 Task: Add Jarrow Formulas Glucose Optimizer Supports Glucose Metabolism Dietary Supplement to the cart.
Action: Mouse moved to (304, 137)
Screenshot: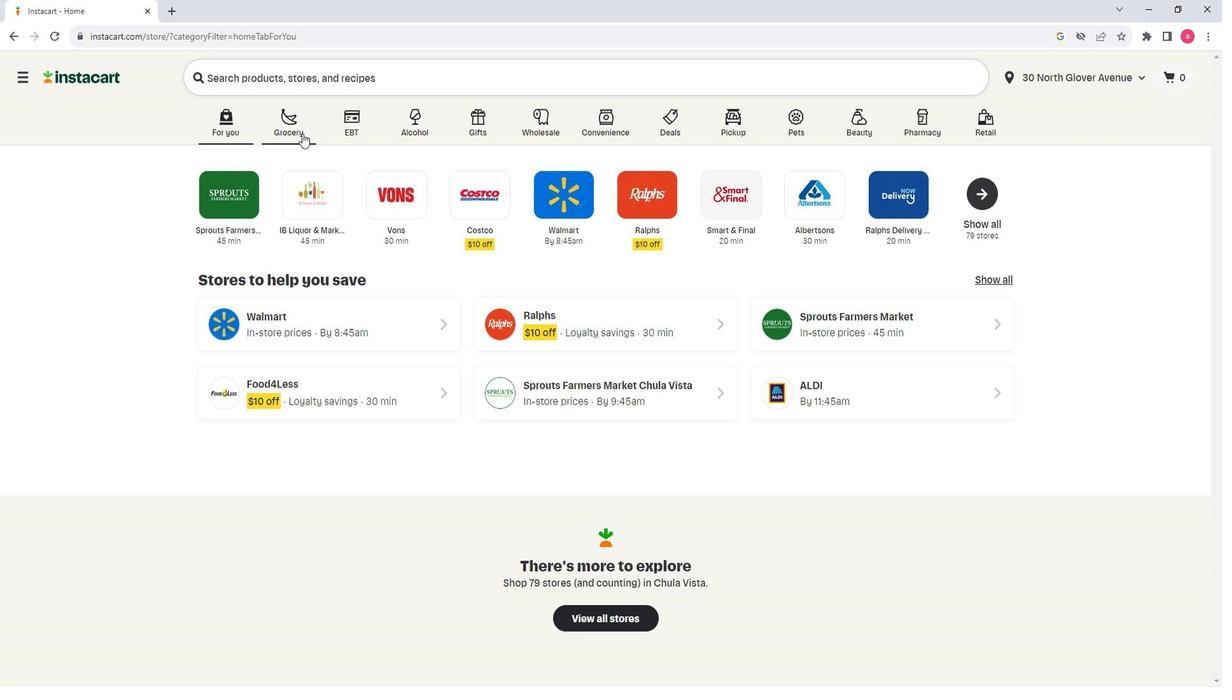 
Action: Mouse pressed left at (304, 137)
Screenshot: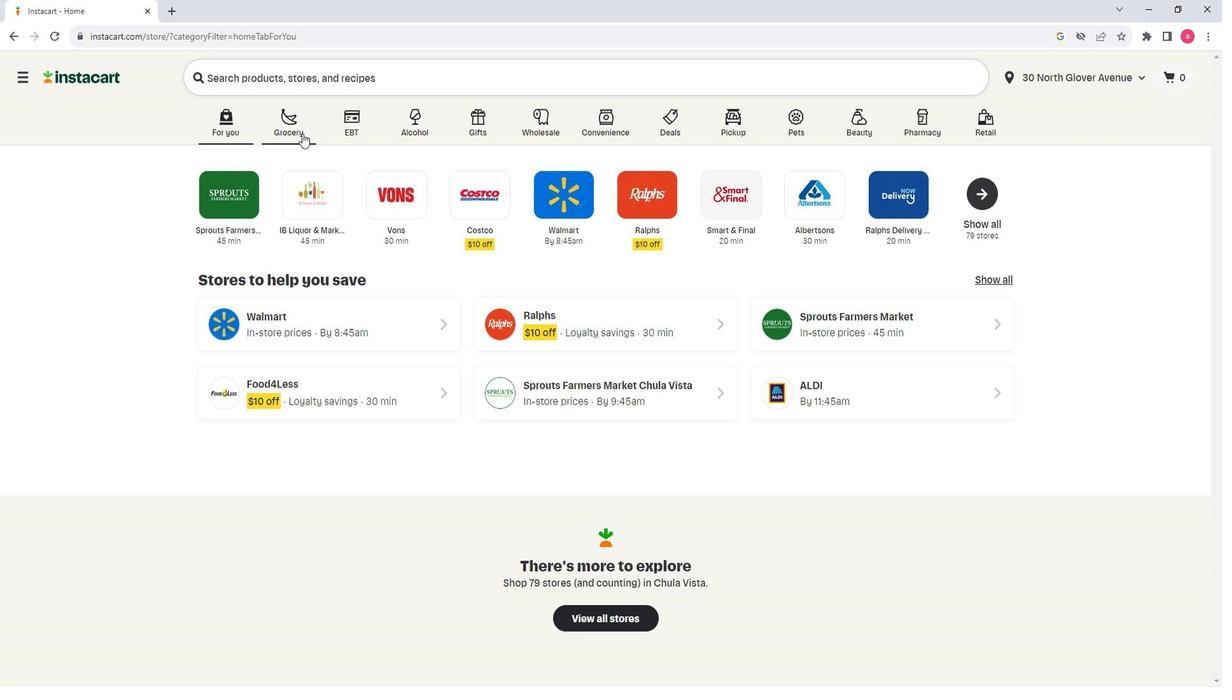 
Action: Mouse moved to (408, 390)
Screenshot: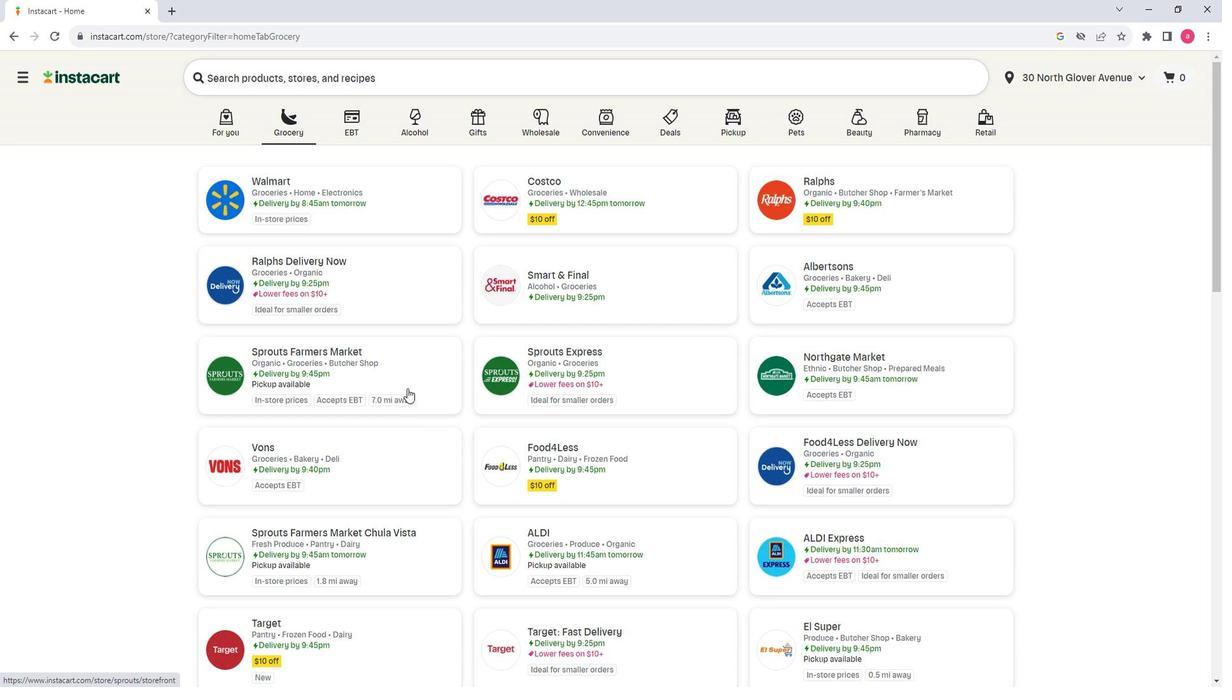 
Action: Mouse pressed left at (408, 390)
Screenshot: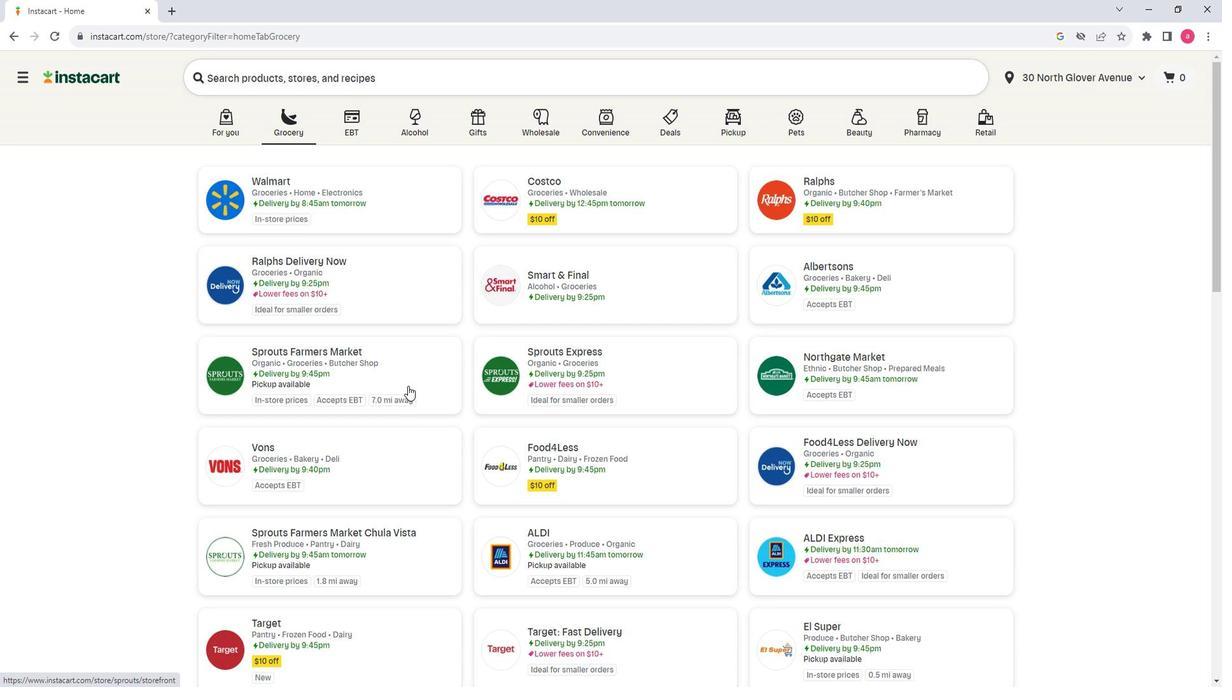 
Action: Mouse moved to (152, 402)
Screenshot: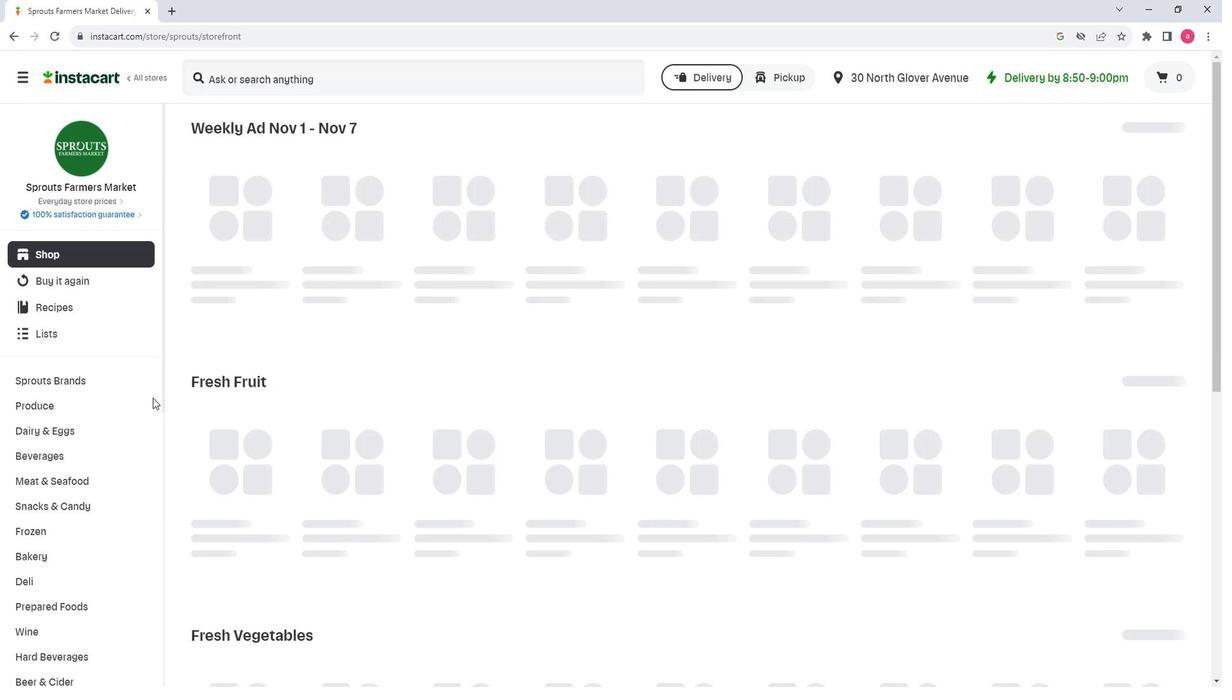 
Action: Mouse scrolled (152, 401) with delta (0, 0)
Screenshot: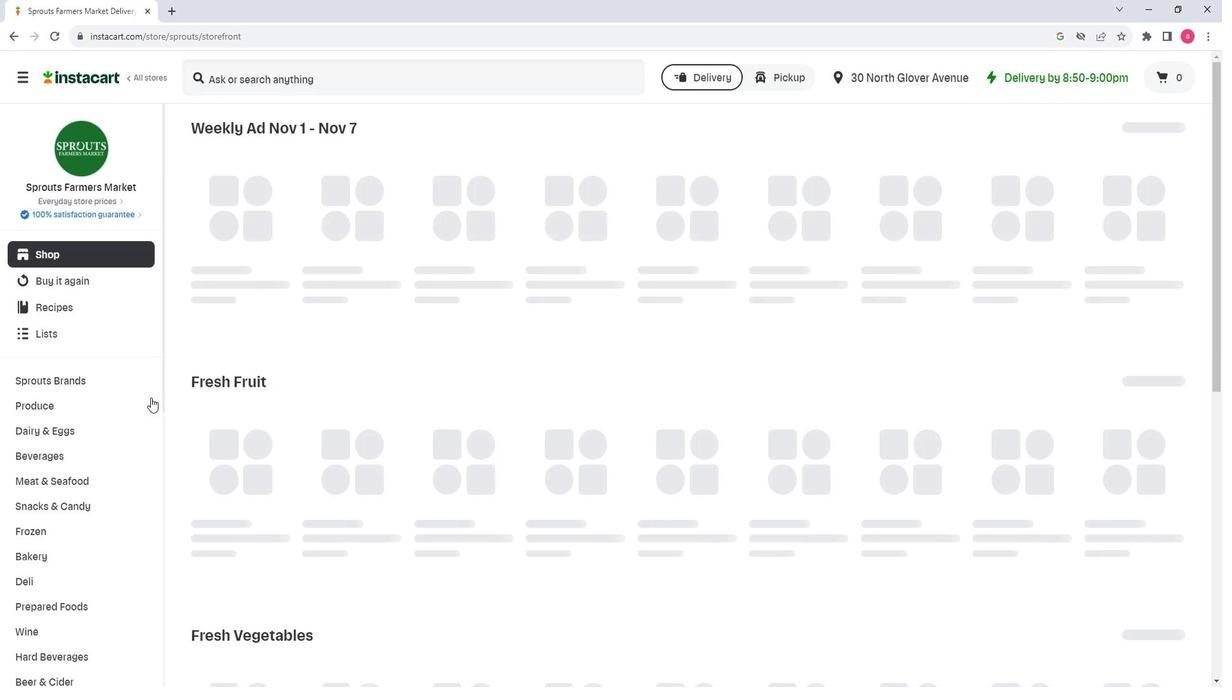 
Action: Mouse scrolled (152, 401) with delta (0, 0)
Screenshot: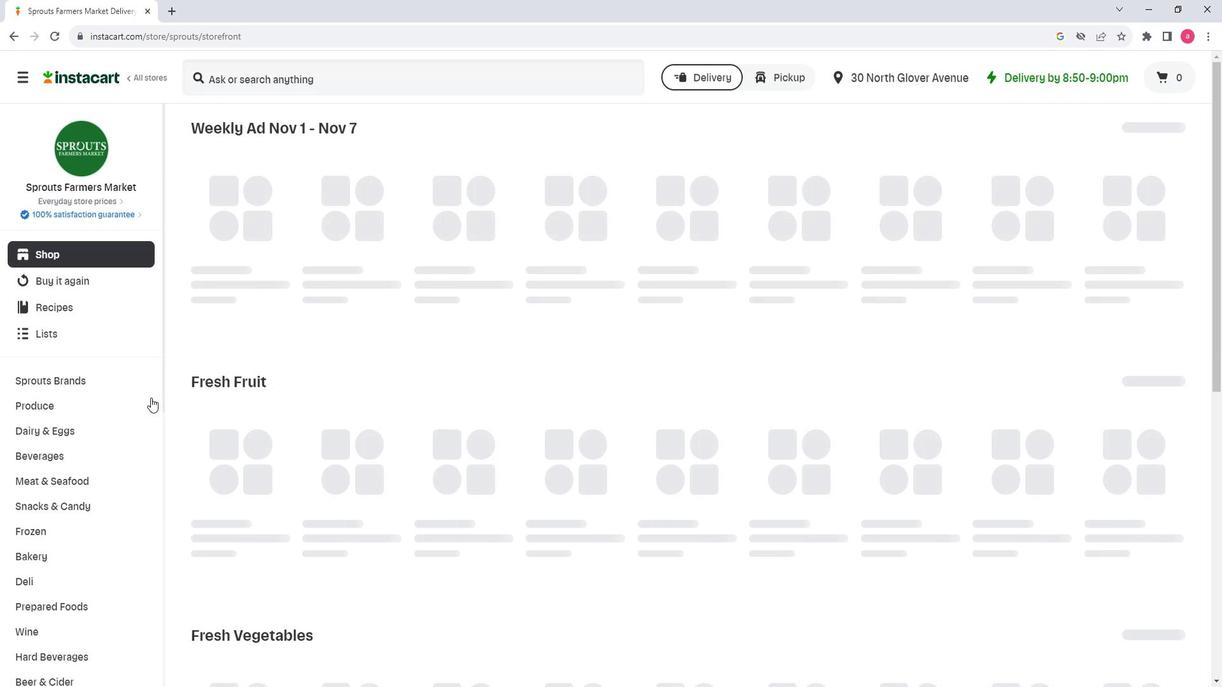 
Action: Mouse scrolled (152, 401) with delta (0, 0)
Screenshot: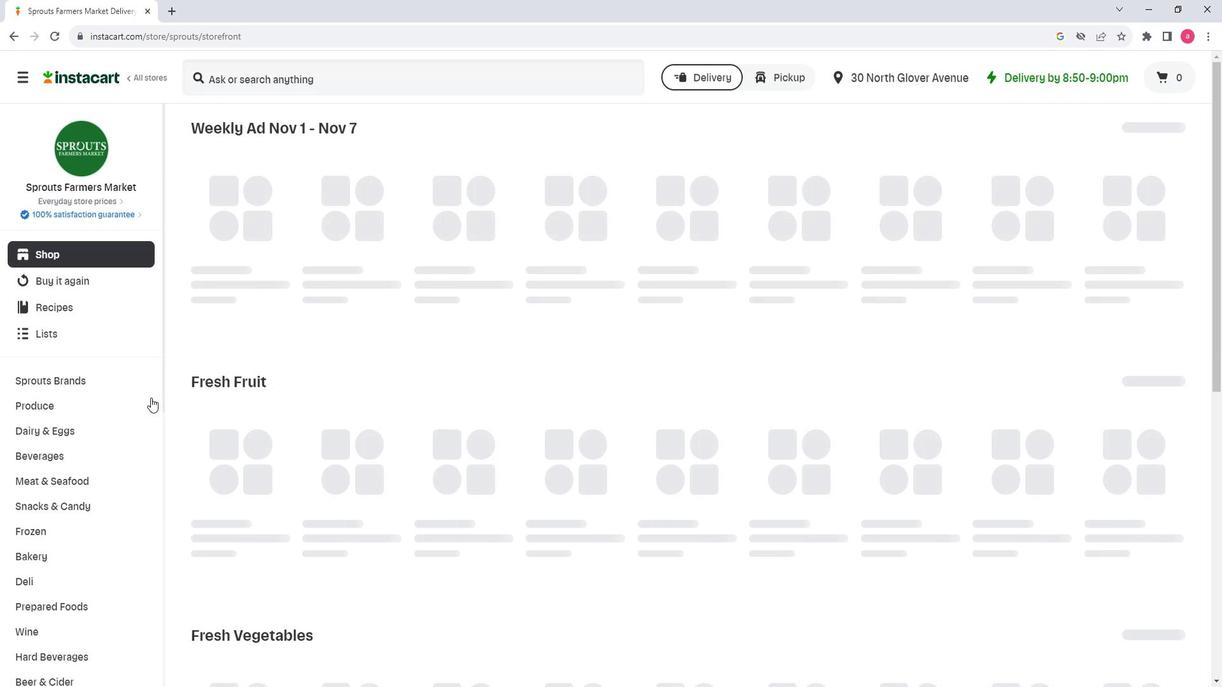 
Action: Mouse scrolled (152, 401) with delta (0, 0)
Screenshot: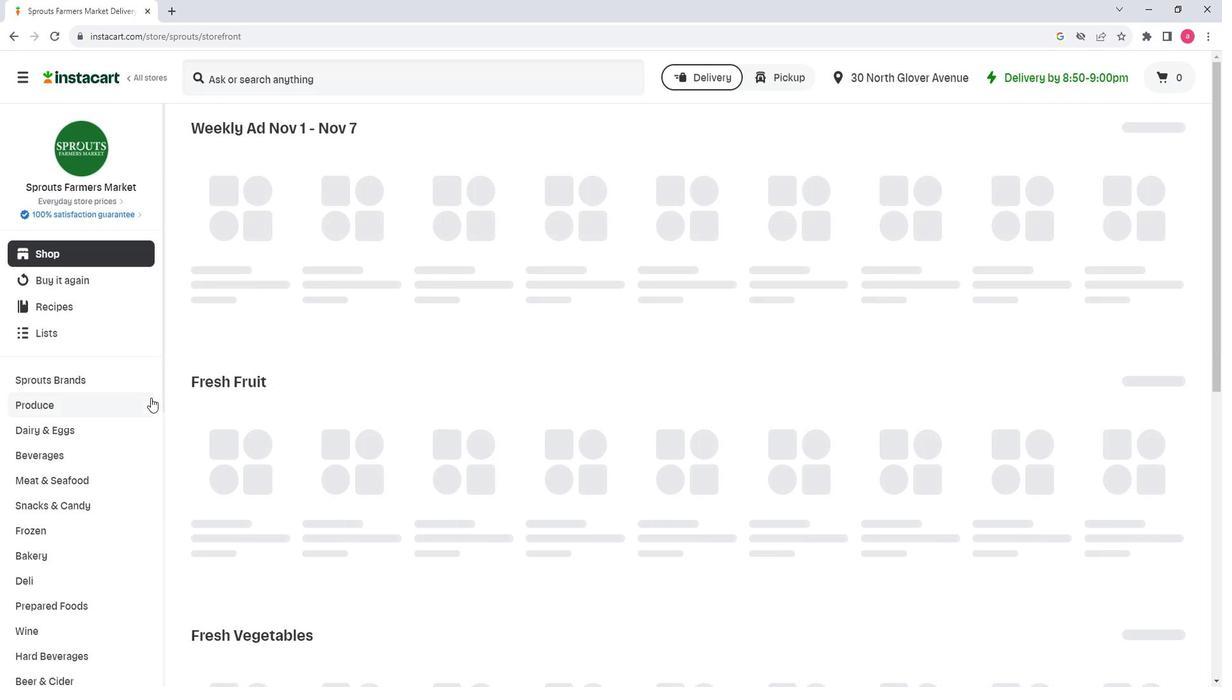 
Action: Mouse scrolled (152, 401) with delta (0, 0)
Screenshot: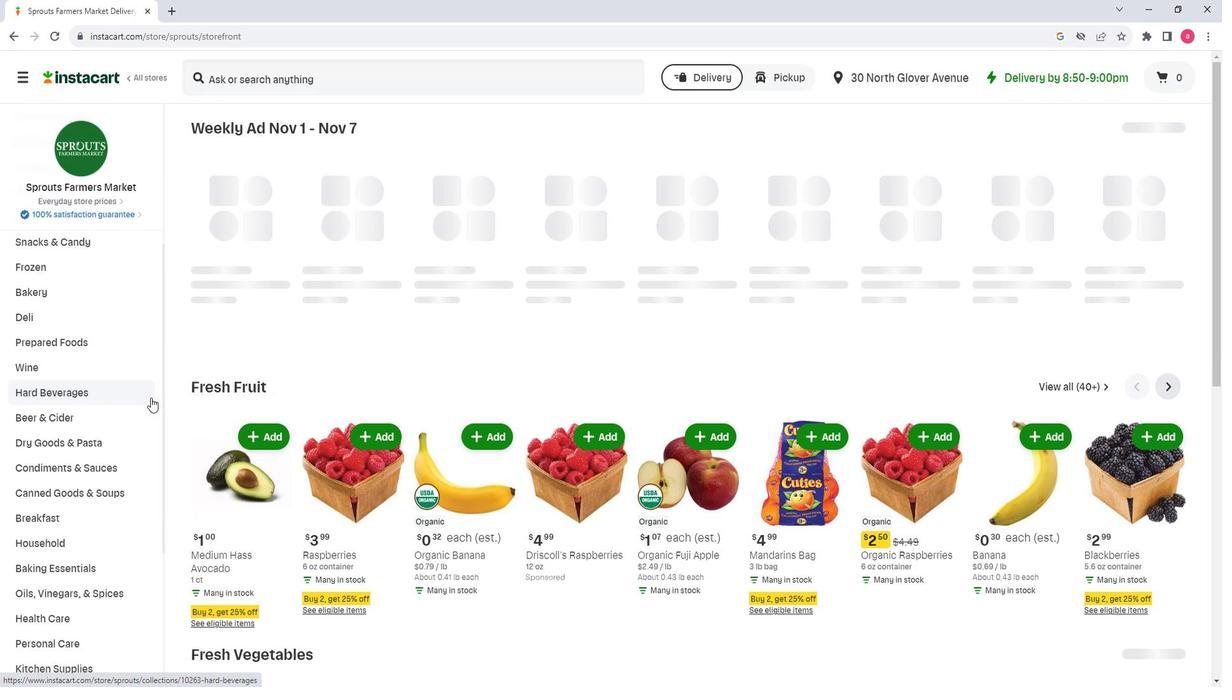 
Action: Mouse scrolled (152, 401) with delta (0, 0)
Screenshot: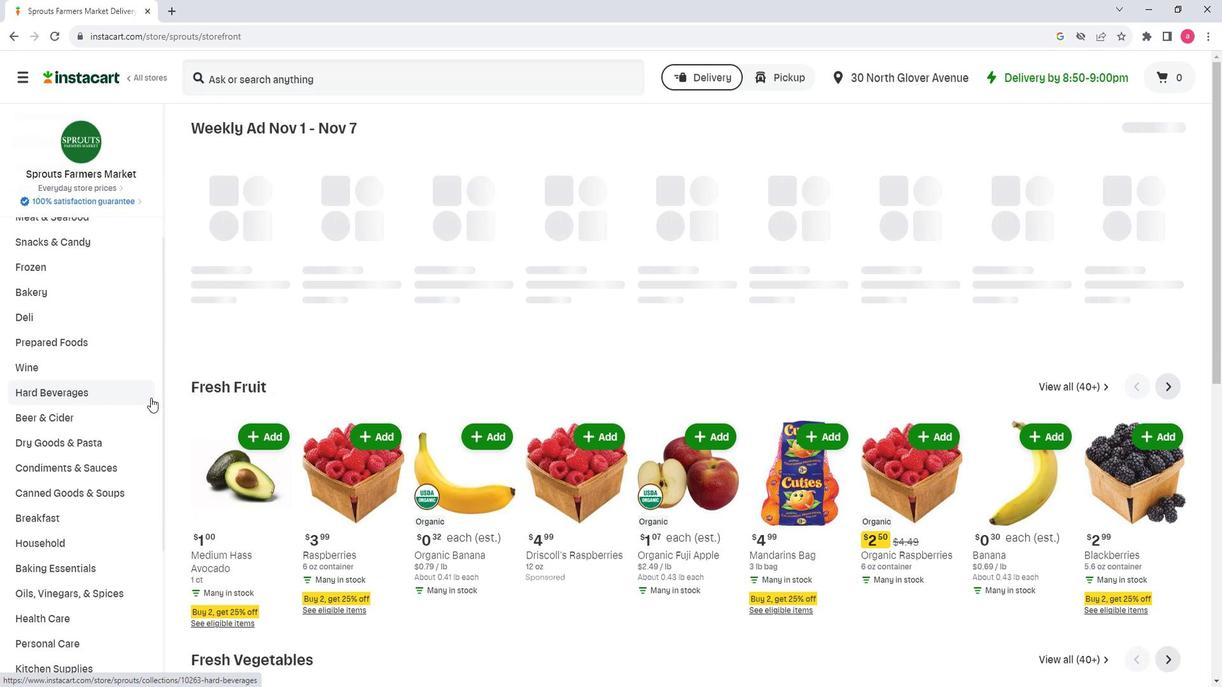 
Action: Mouse scrolled (152, 401) with delta (0, 0)
Screenshot: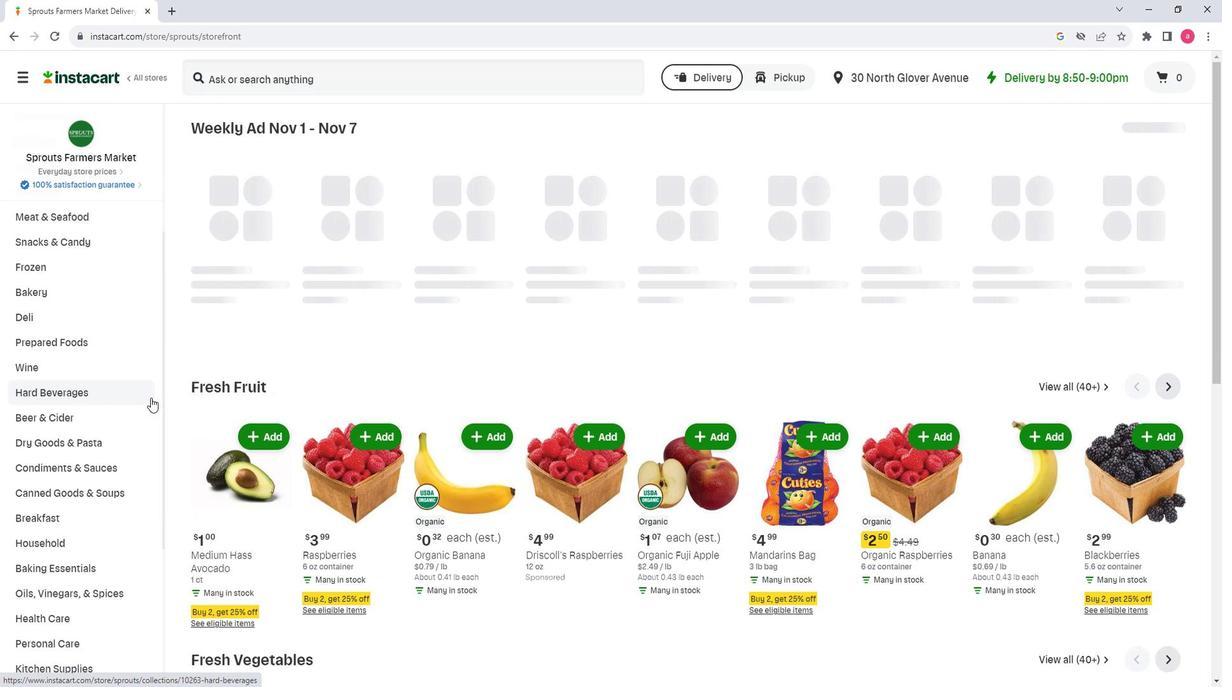 
Action: Mouse scrolled (152, 401) with delta (0, 0)
Screenshot: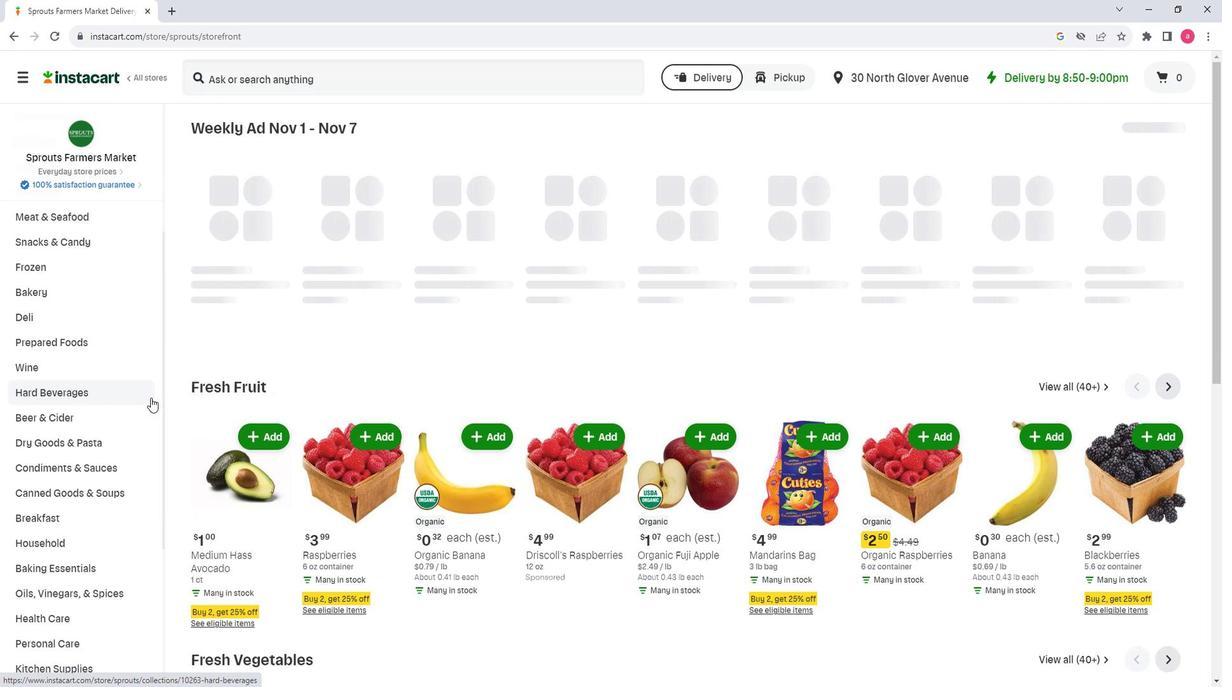 
Action: Mouse moved to (132, 435)
Screenshot: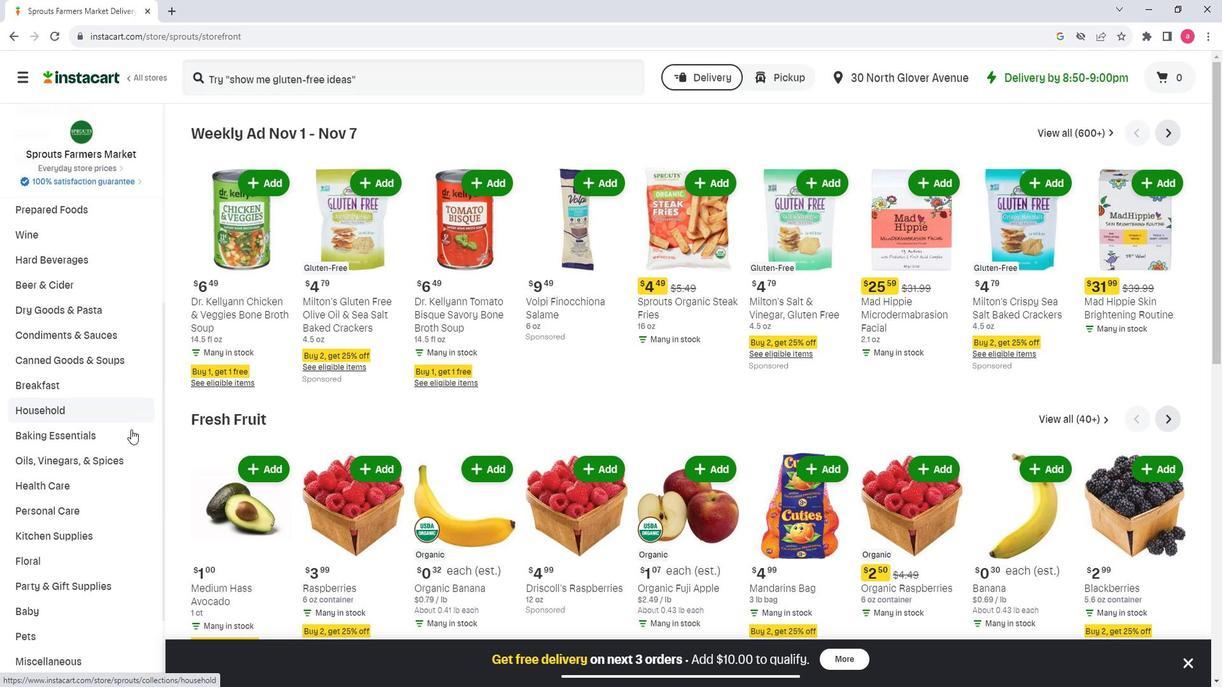
Action: Mouse scrolled (132, 434) with delta (0, 0)
Screenshot: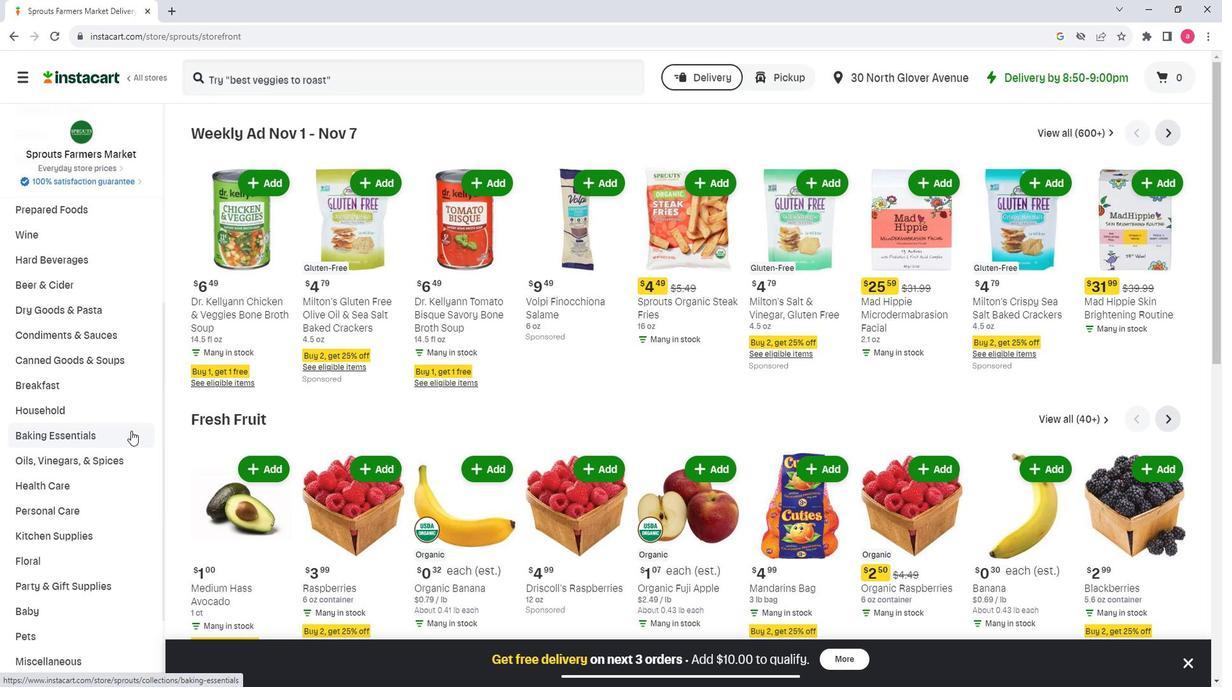 
Action: Mouse scrolled (132, 434) with delta (0, 0)
Screenshot: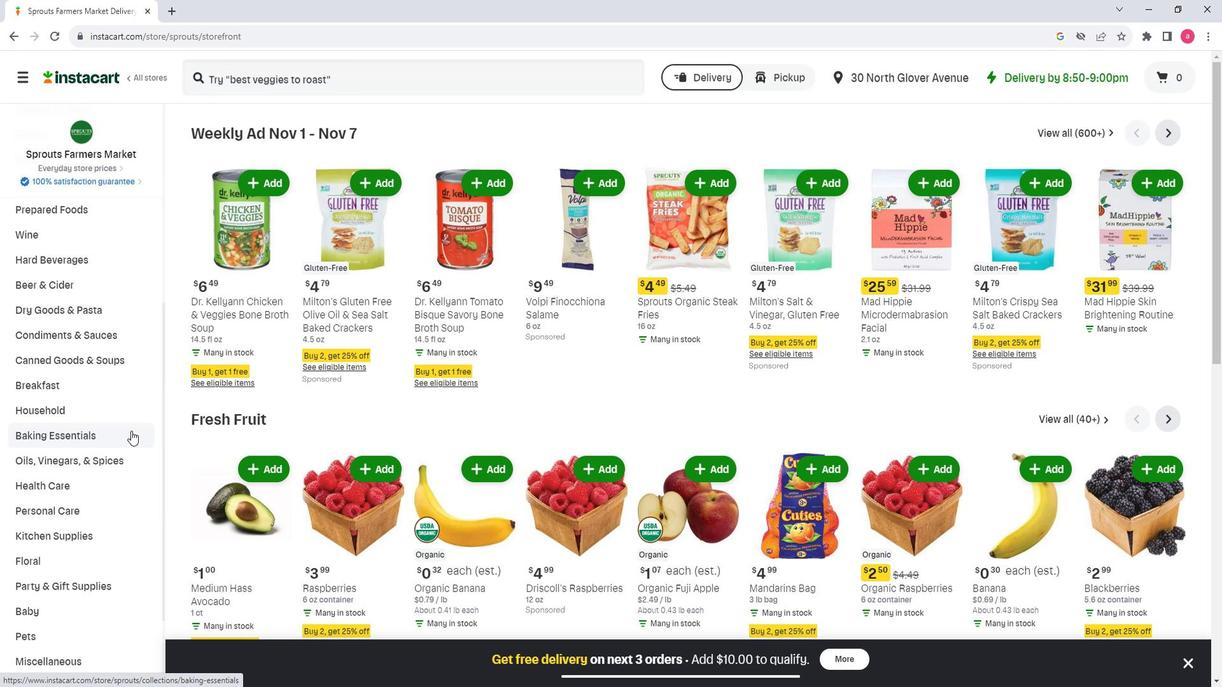 
Action: Mouse scrolled (132, 434) with delta (0, 0)
Screenshot: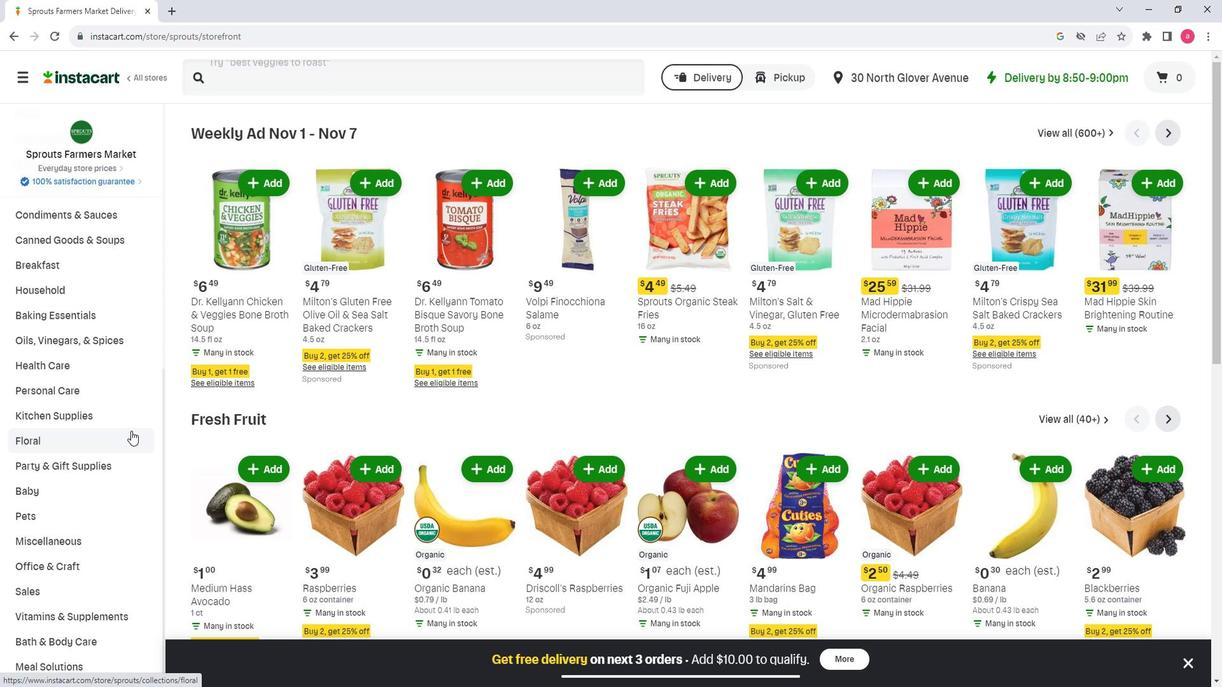 
Action: Mouse moved to (93, 366)
Screenshot: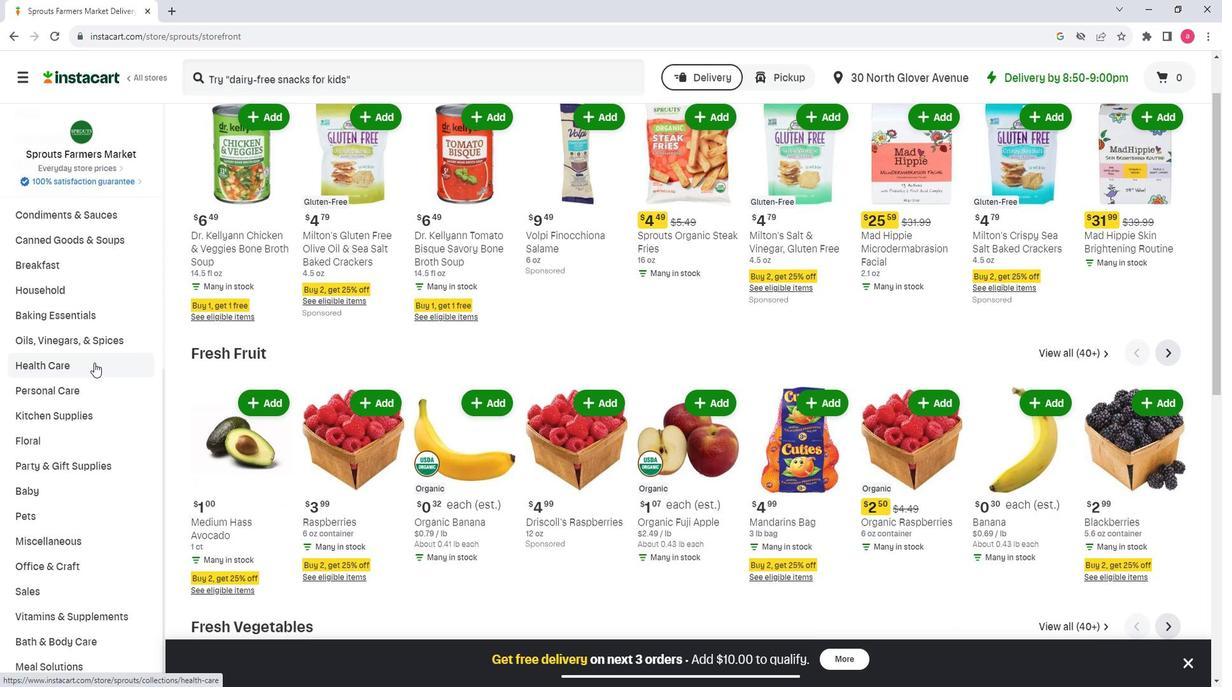 
Action: Mouse pressed left at (93, 366)
Screenshot: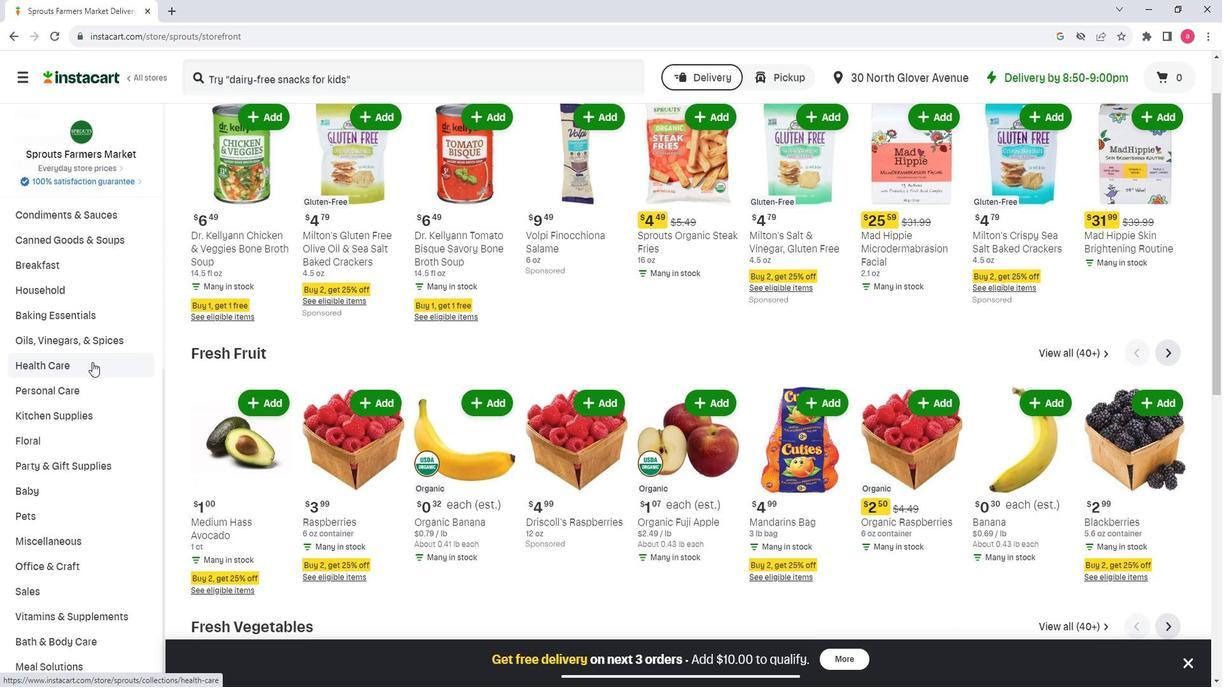 
Action: Mouse moved to (880, 179)
Screenshot: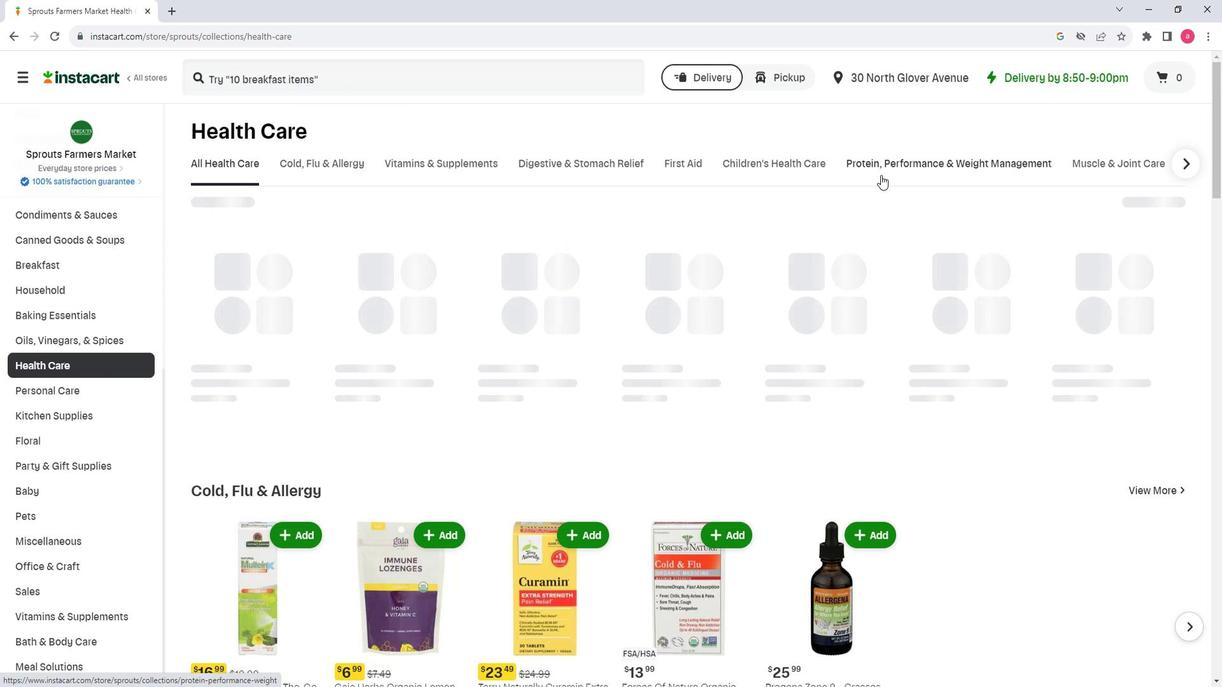 
Action: Mouse pressed left at (880, 179)
Screenshot: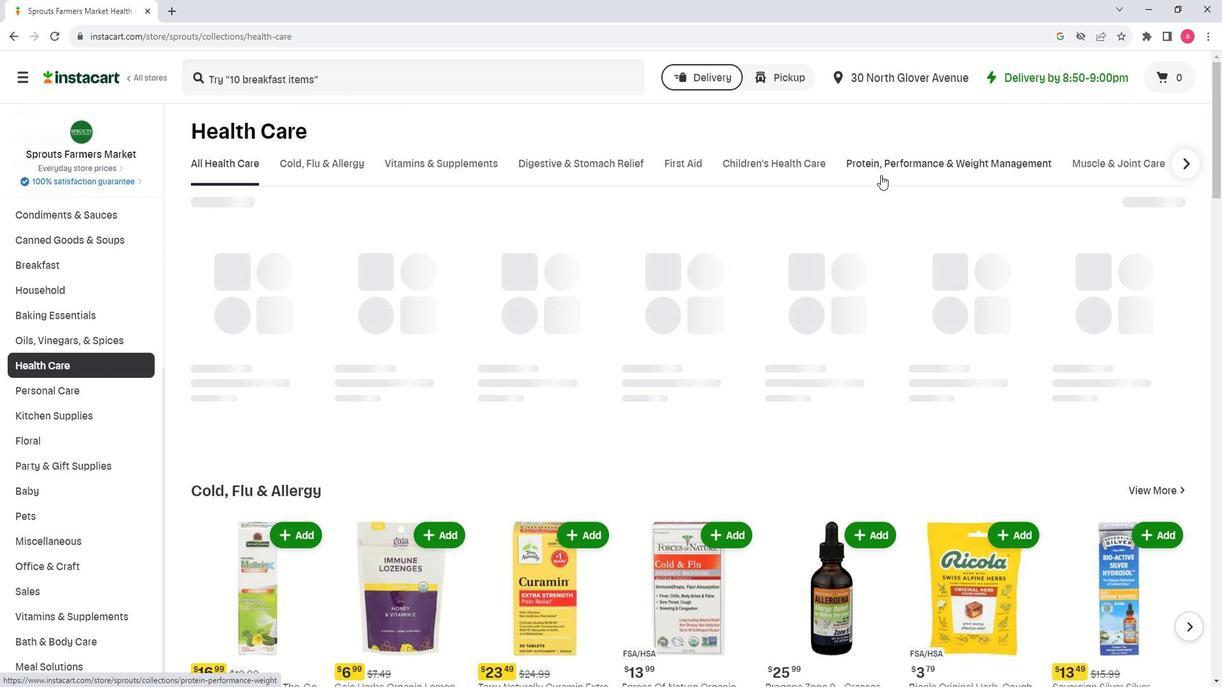 
Action: Mouse moved to (399, 235)
Screenshot: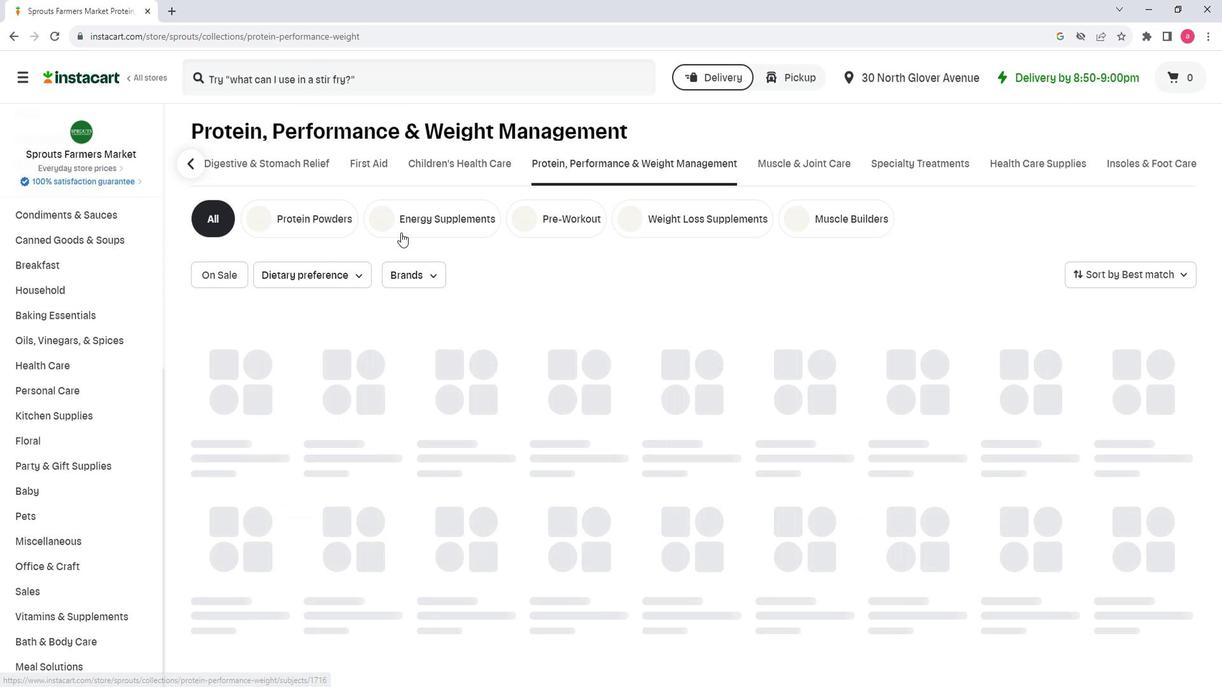 
Action: Mouse pressed left at (399, 235)
Screenshot: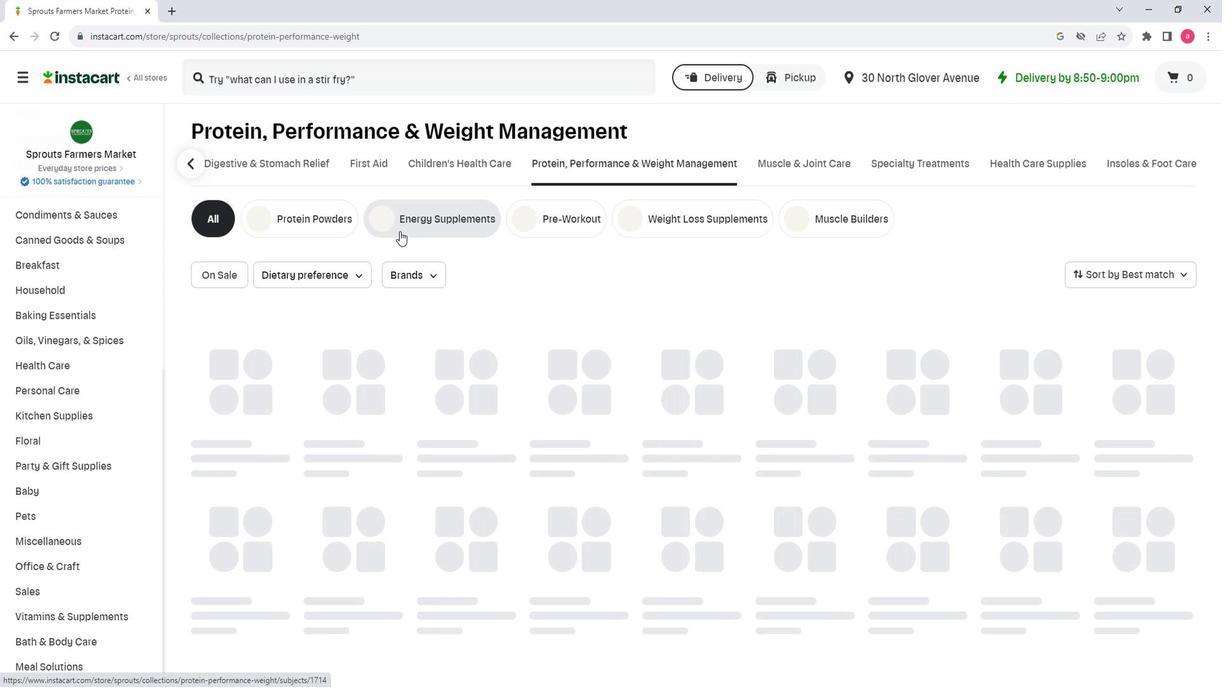 
Action: Mouse moved to (266, 79)
Screenshot: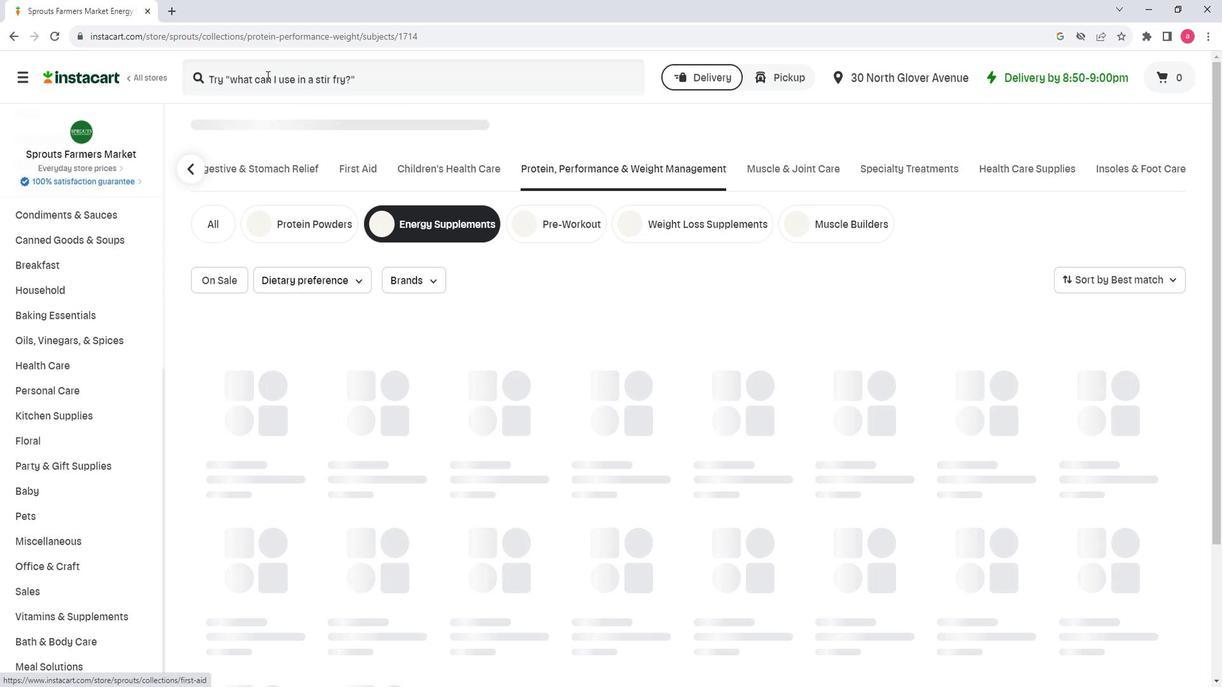 
Action: Mouse pressed left at (266, 79)
Screenshot: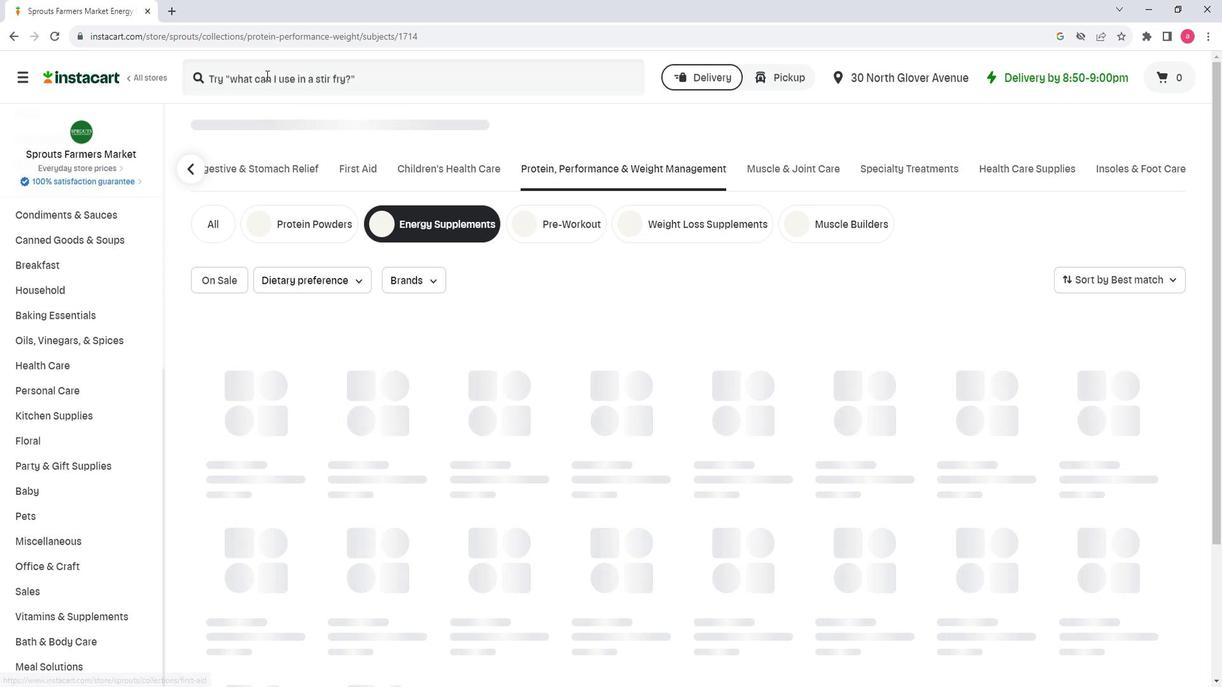 
Action: Key pressed <Key.shift>Jarrow<Key.space><Key.shift><Key.shift><Key.shift><Key.shift><Key.shift><Key.shift><Key.shift><Key.shift><Key.shift><Key.shift><Key.shift><Key.shift><Key.shift><Key.shift><Key.shift><Key.shift><Key.shift><Key.shift><Key.shift><Key.shift><Key.shift><Key.shift><Key.shift><Key.shift><Key.shift><Key.shift>G<Key.backspace><Key.shift>Formulas<Key.space><Key.shift><Key.shift><Key.shift><Key.shift><Key.shift><Key.shift><Key.shift><Key.shift><Key.shift>Glucose<Key.space><Key.shift><Key.shift><Key.shift><Key.shift><Key.shift><Key.shift><Key.shift><Key.shift><Key.shift><Key.shift><Key.shift><Key.shift>Supports<Key.space><Key.shift><Key.shift><Key.shift><Key.shift><Key.shift><Key.shift>Glucose<Key.space><Key.shift>Metabolism<Key.space><Key.shift>Ditea<Key.backspace>tary<Key.space><Key.shift><Key.shift><Key.shift><Key.shift><Key.shift><Key.shift><Key.shift><Key.shift><Key.shift><Key.shift><Key.shift><Key.shift><Key.shift><Key.shift><Key.shift><Key.shift><Key.shift><Key.shift><Key.shift><Key.shift><Key.shift><Key.shift><Key.shift><Key.shift><Key.shift><Key.shift><Key.shift><Key.shift><Key.shift><Key.shift><Key.shift><Key.shift><Key.shift><Key.shift><Key.shift><Key.shift><Key.shift><Key.shift><Key.shift><Key.shift><Key.shift><Key.shift><Key.shift><Key.shift><Key.shift><Key.shift><Key.shift><Key.shift><Key.shift><Key.shift><Key.shift><Key.shift><Key.shift><Key.shift><Key.shift><Key.shift><Key.shift><Key.shift><Key.shift>Supplement<Key.enter>
Screenshot: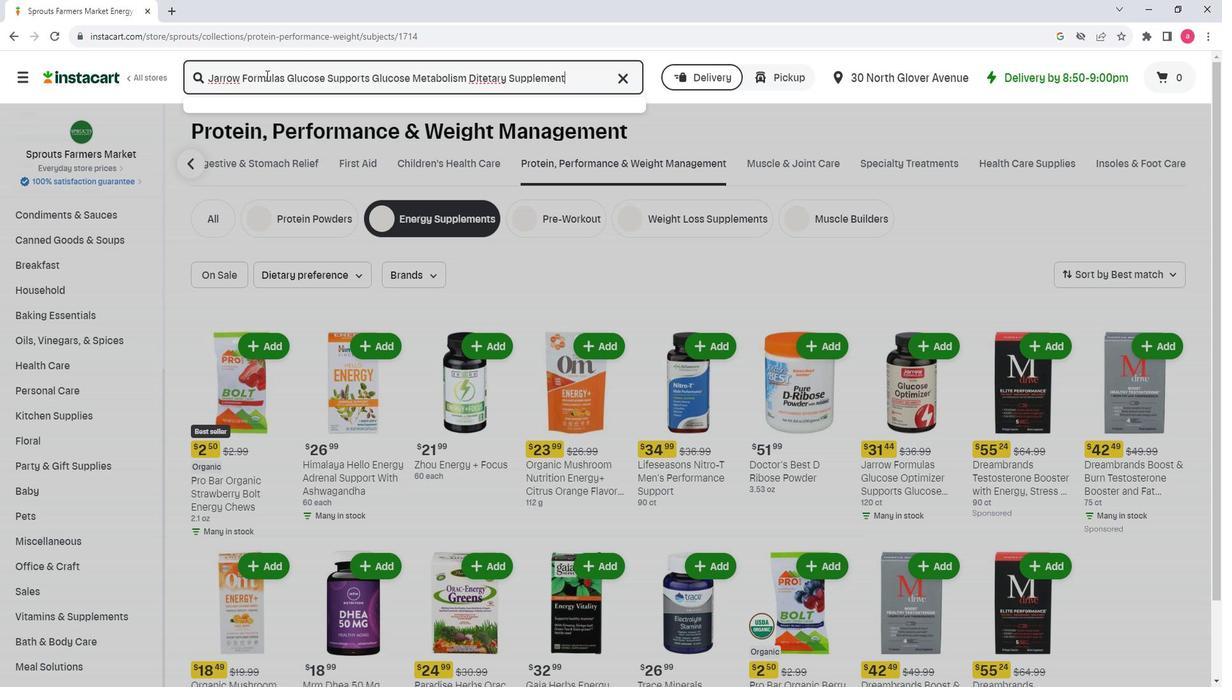 
Action: Mouse moved to (364, 207)
Screenshot: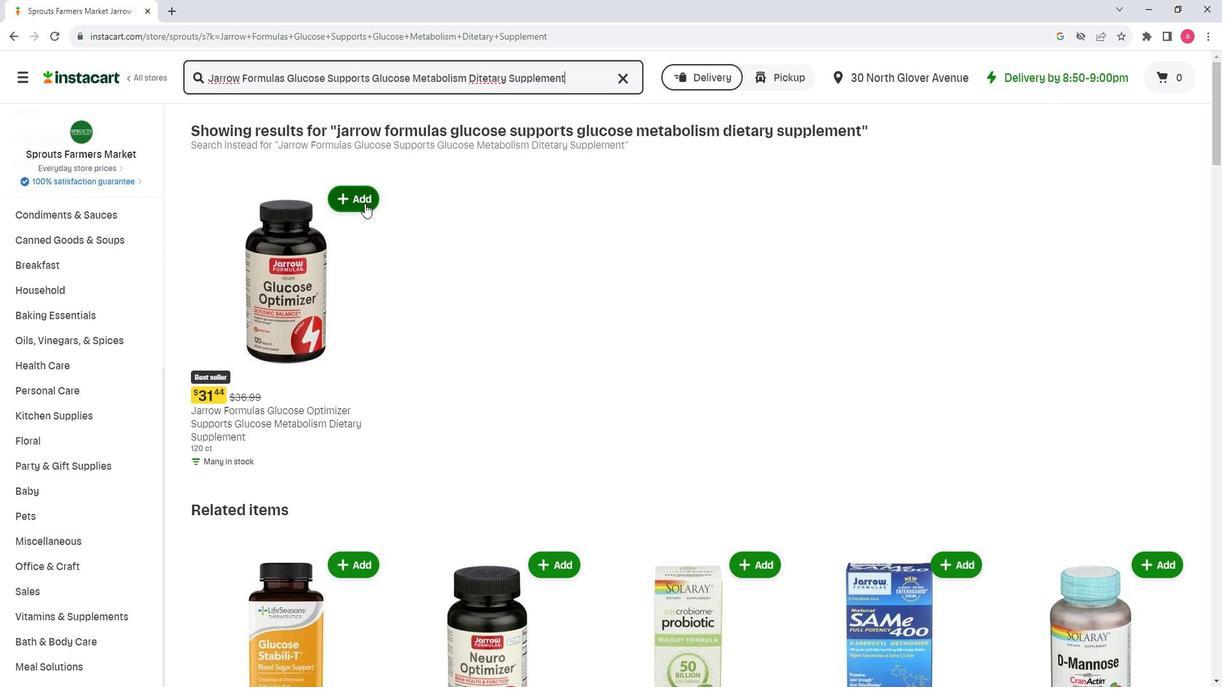 
Action: Mouse pressed left at (364, 207)
Screenshot: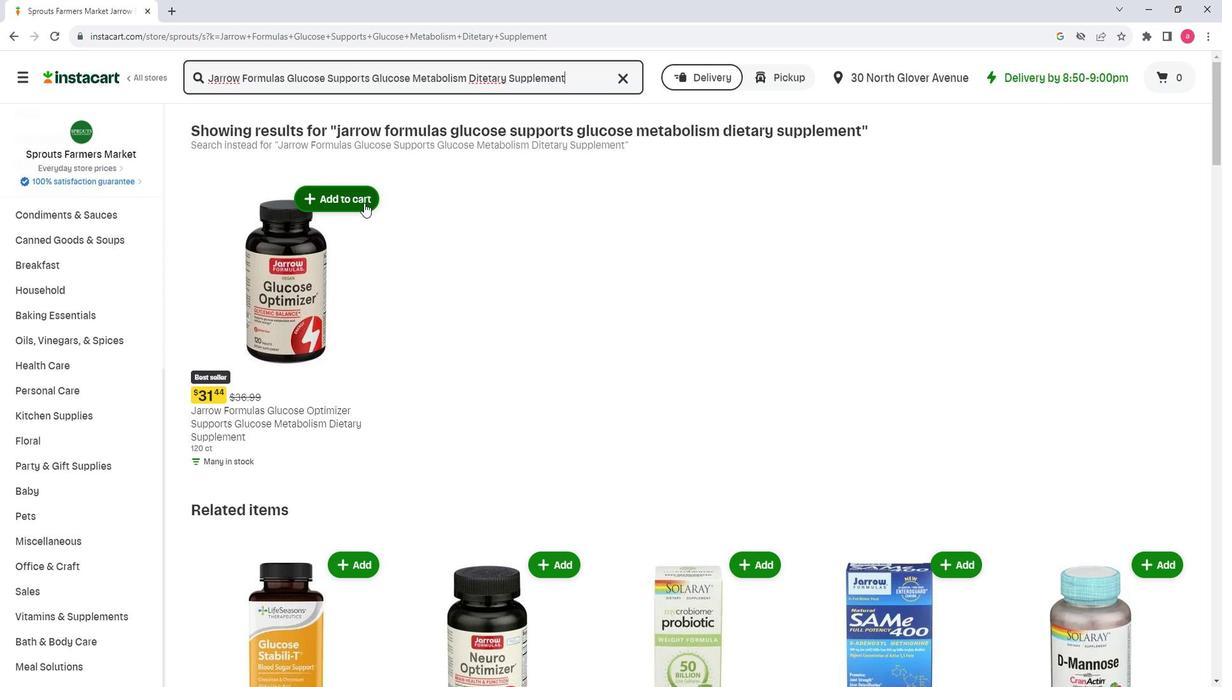 
Action: Mouse moved to (429, 284)
Screenshot: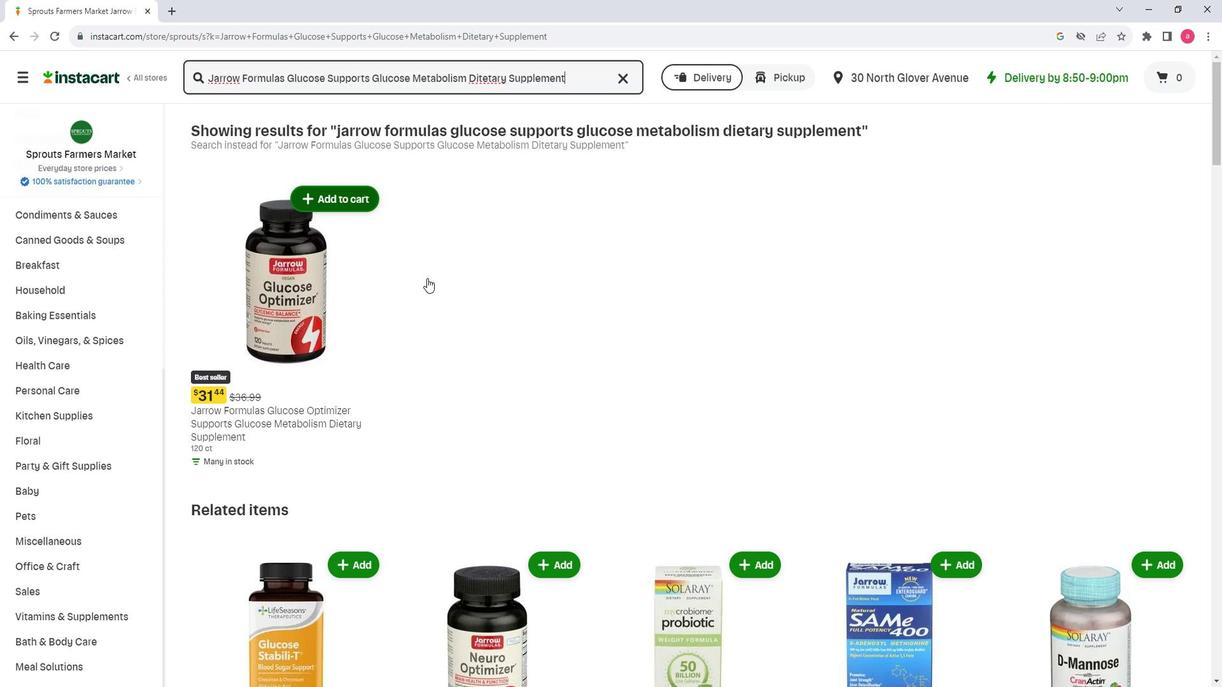 
